 Task: Add career break with type "Gap year".
Action: Mouse moved to (560, 185)
Screenshot: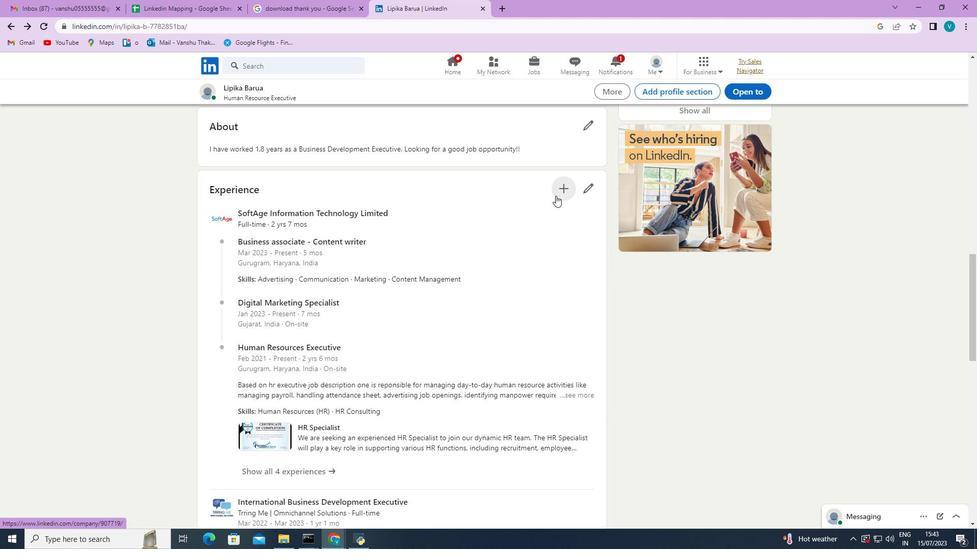 
Action: Mouse pressed left at (560, 185)
Screenshot: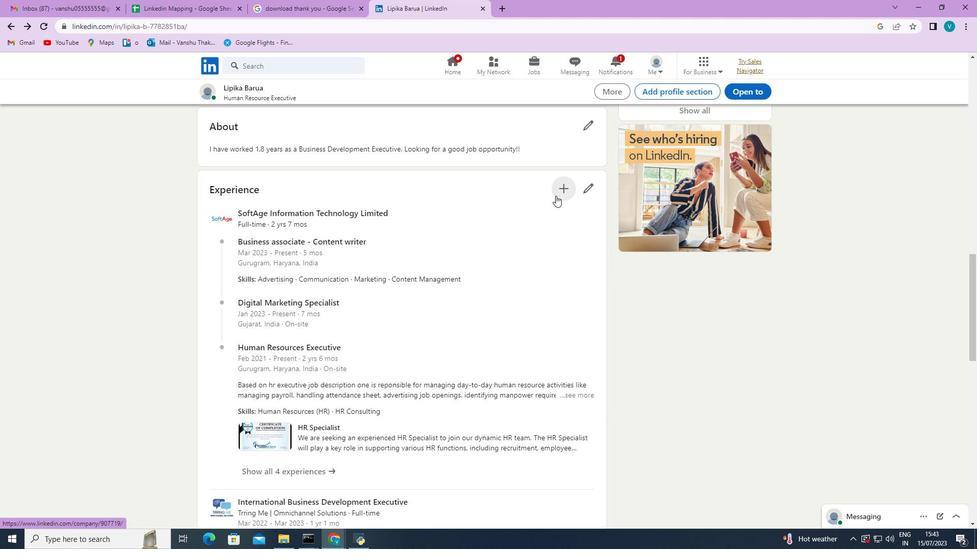 
Action: Mouse moved to (546, 240)
Screenshot: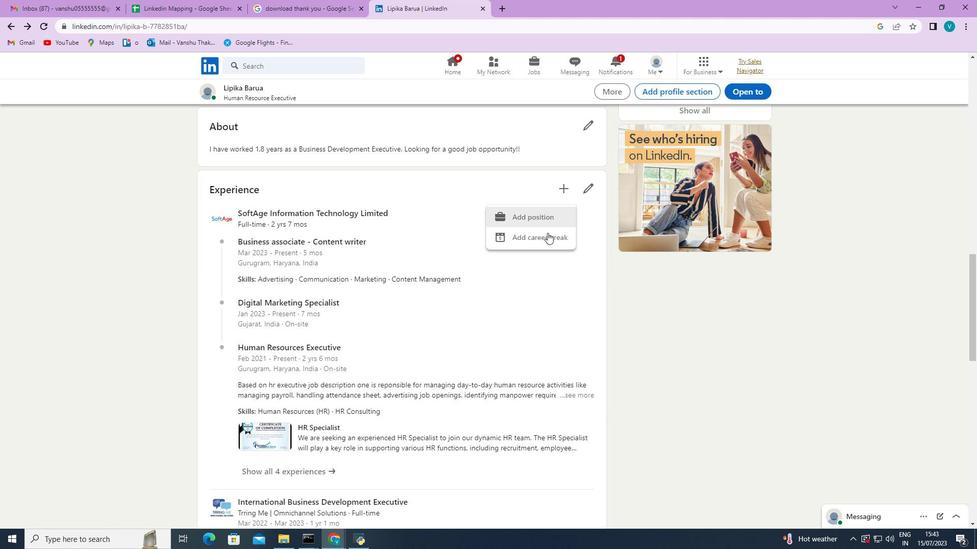 
Action: Mouse pressed left at (546, 240)
Screenshot: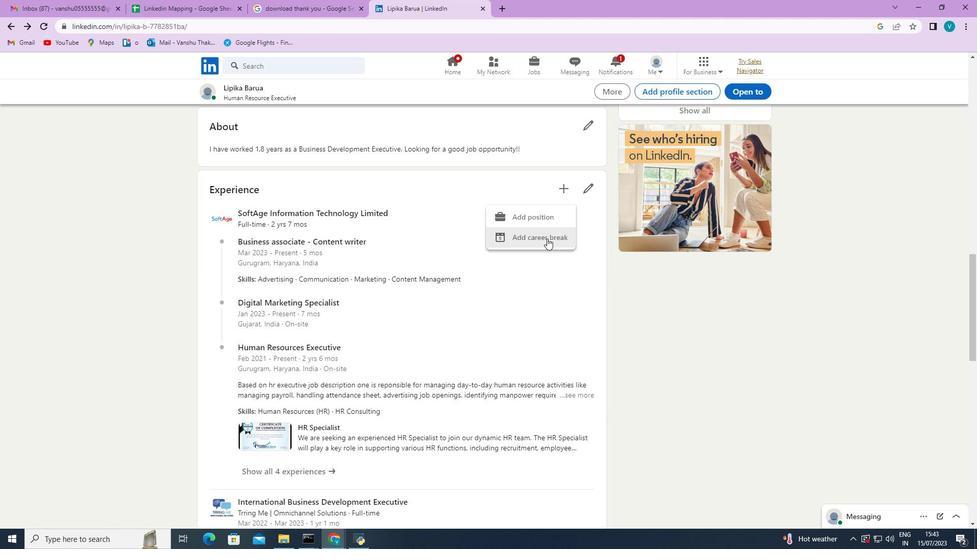 
Action: Mouse moved to (364, 175)
Screenshot: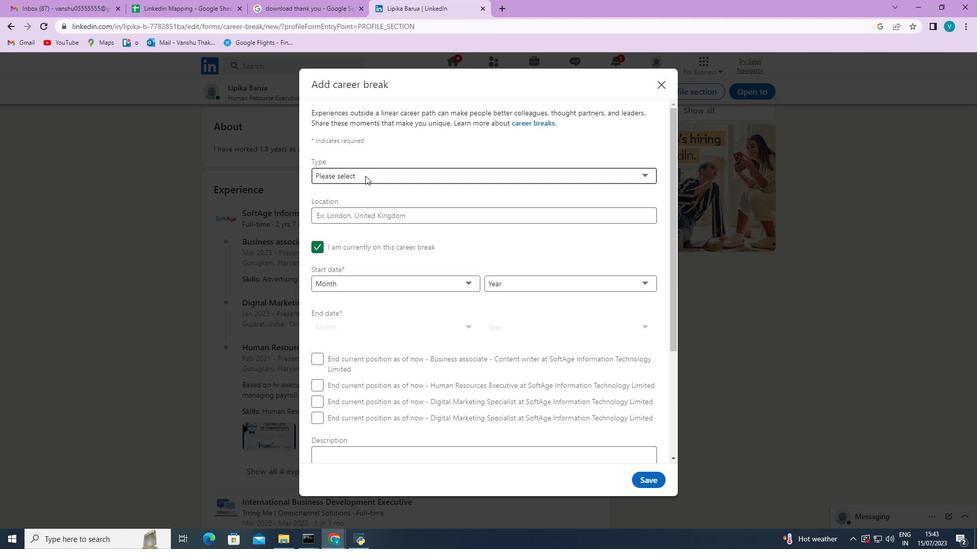 
Action: Mouse pressed left at (364, 175)
Screenshot: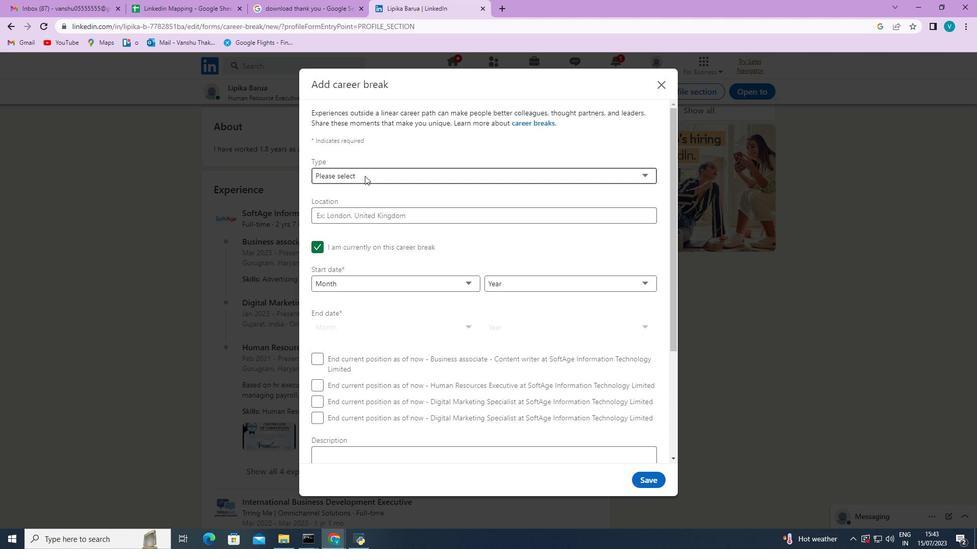 
Action: Mouse moved to (355, 240)
Screenshot: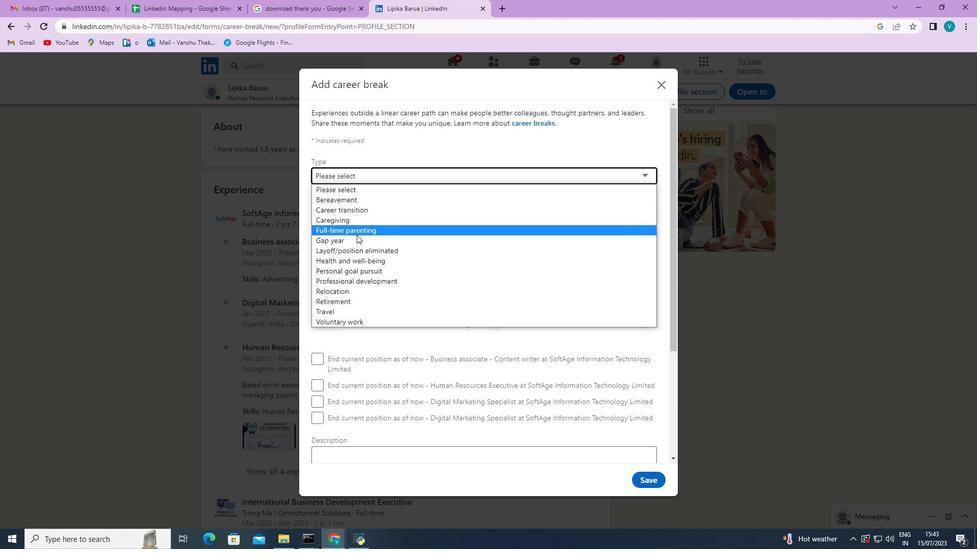 
Action: Mouse pressed left at (355, 240)
Screenshot: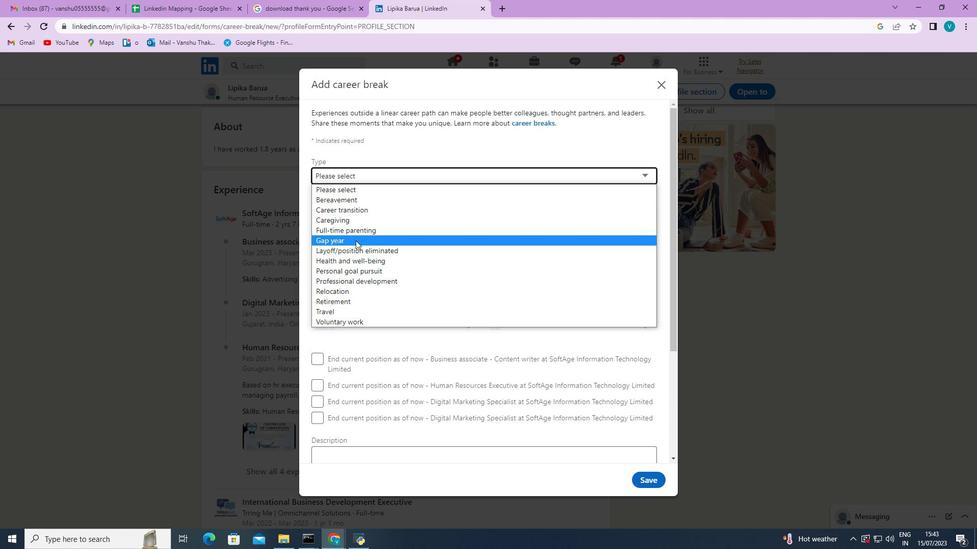
Action: Mouse moved to (412, 207)
Screenshot: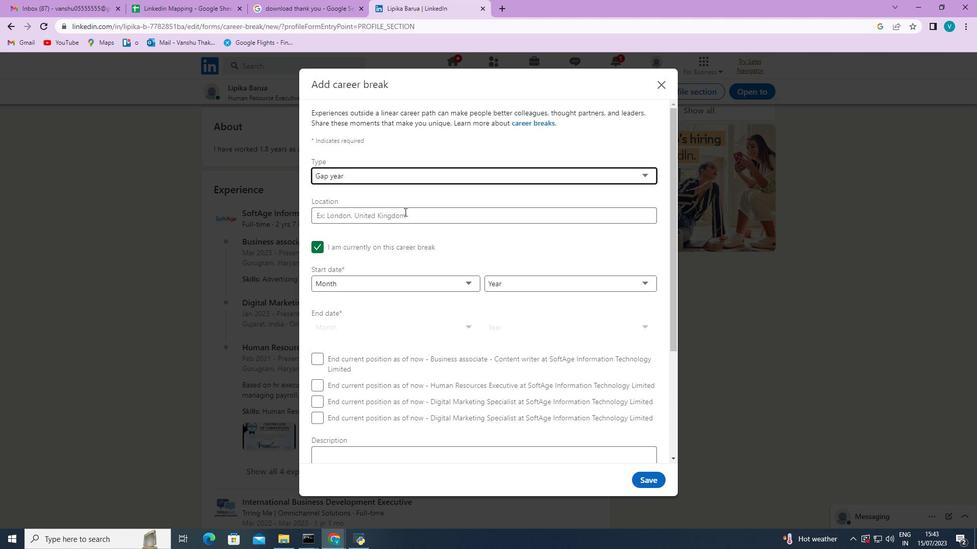 
